 Task: Add a dependency to the task Upgrade and migrate company customer relationship management (CRM) to a cloud-based solution , the existing task  Integrate a new email marketing system for a company's email campaigns in the project AgileImpact
Action: Mouse moved to (1016, 169)
Screenshot: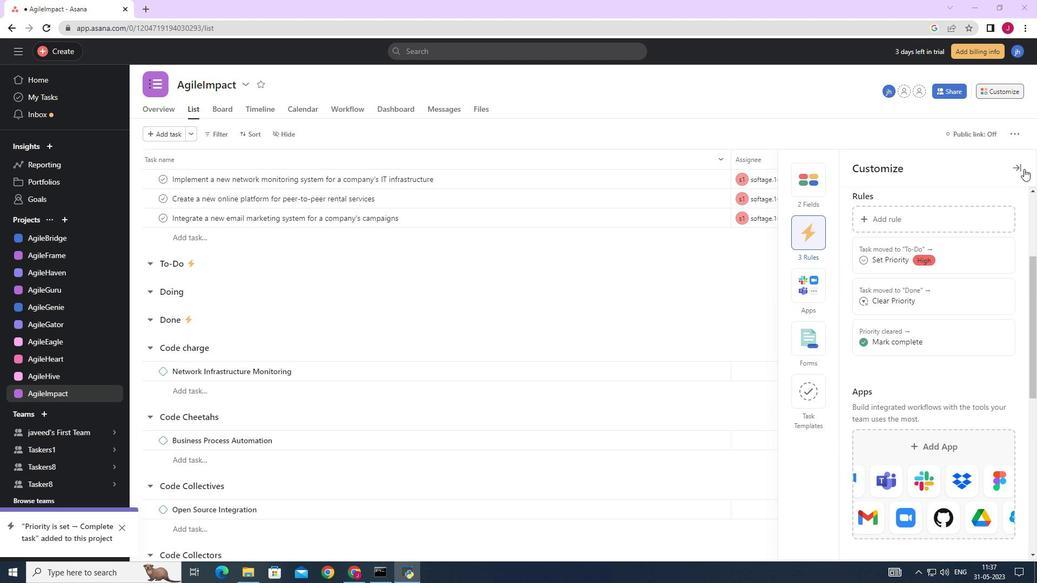
Action: Mouse pressed left at (1016, 169)
Screenshot: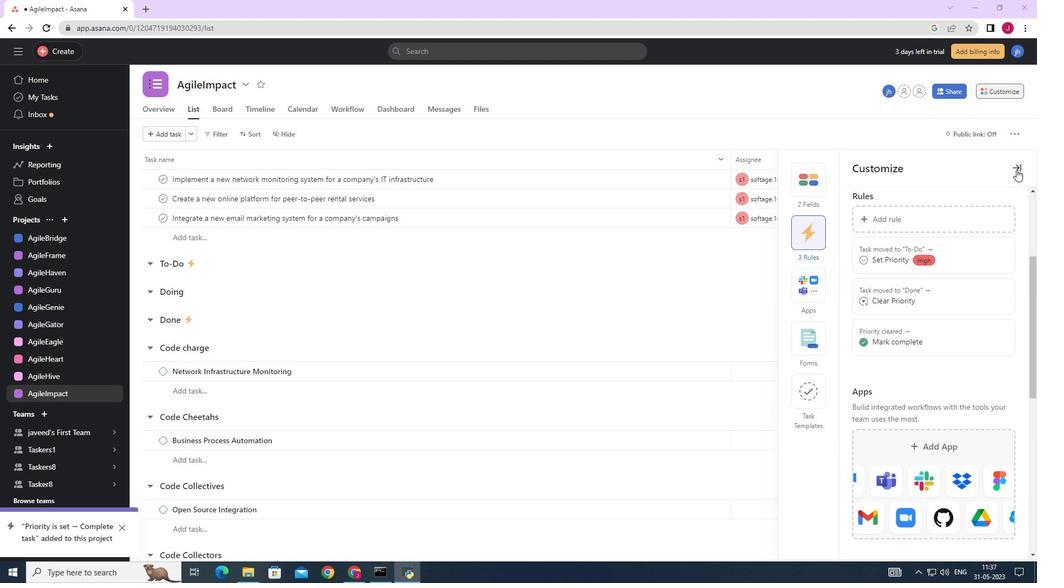 
Action: Mouse moved to (341, 306)
Screenshot: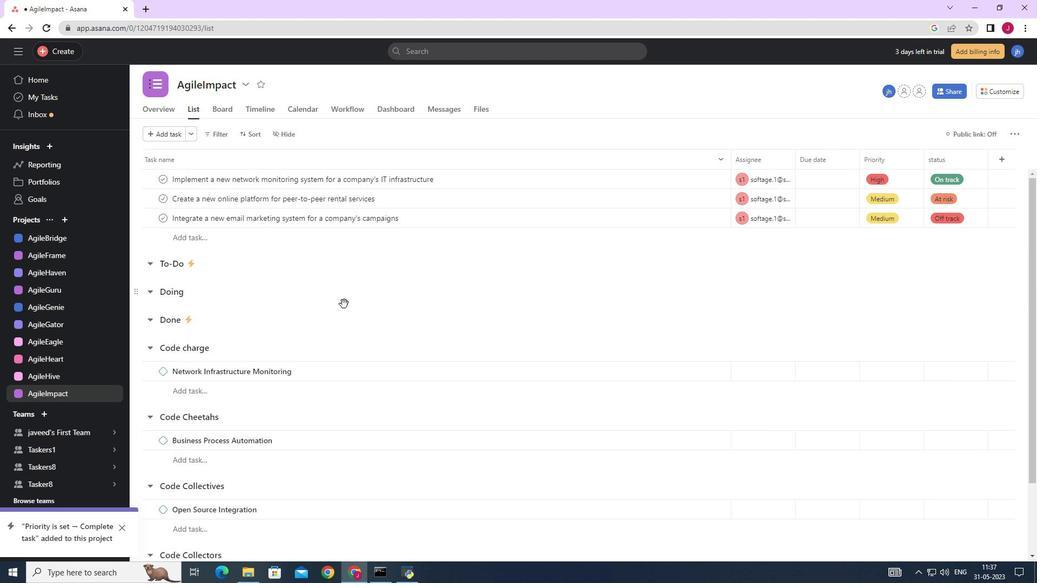 
Action: Mouse scrolled (341, 306) with delta (0, 0)
Screenshot: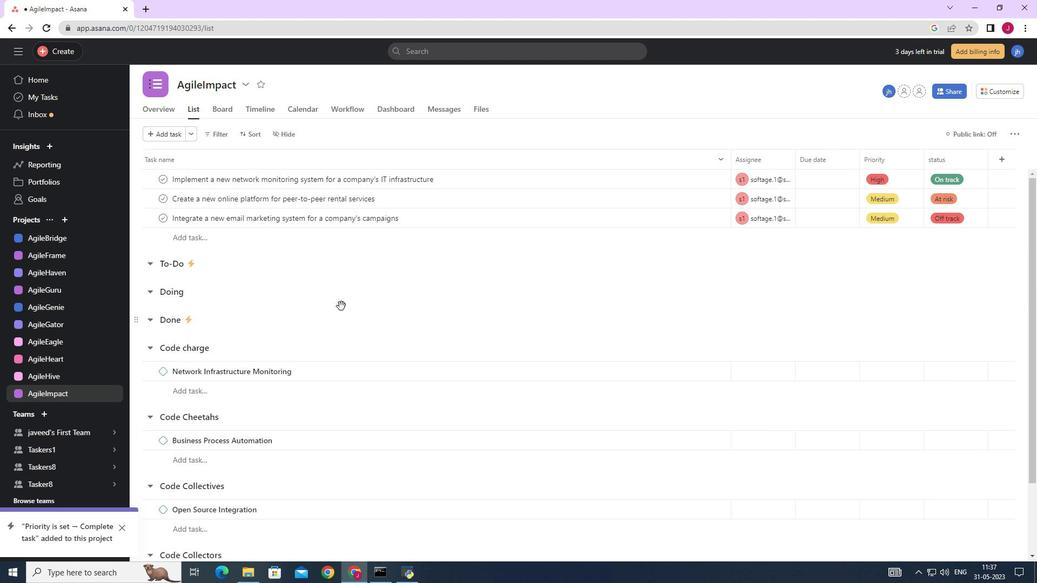 
Action: Mouse moved to (341, 306)
Screenshot: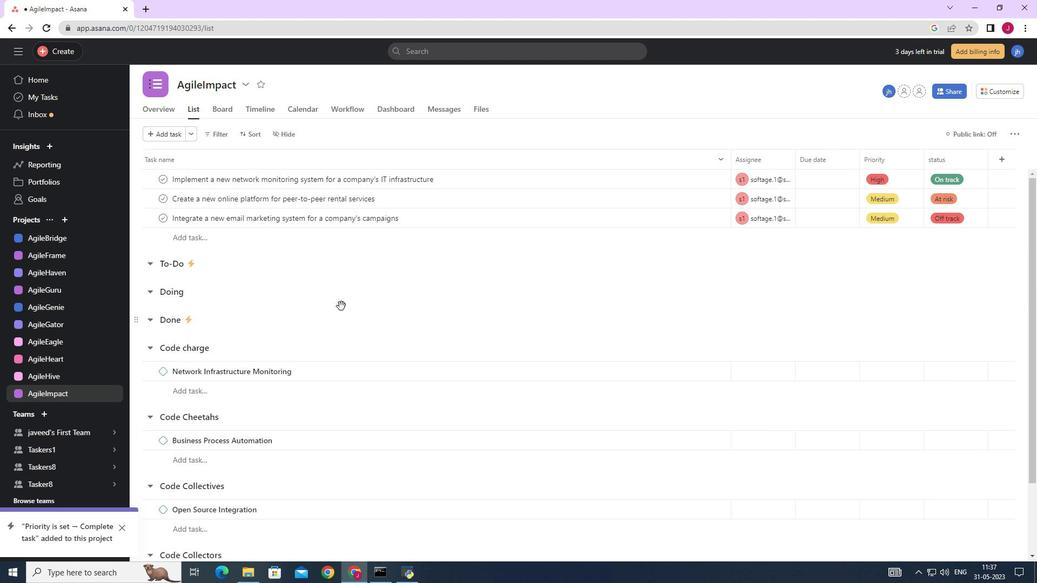 
Action: Mouse scrolled (341, 306) with delta (0, 0)
Screenshot: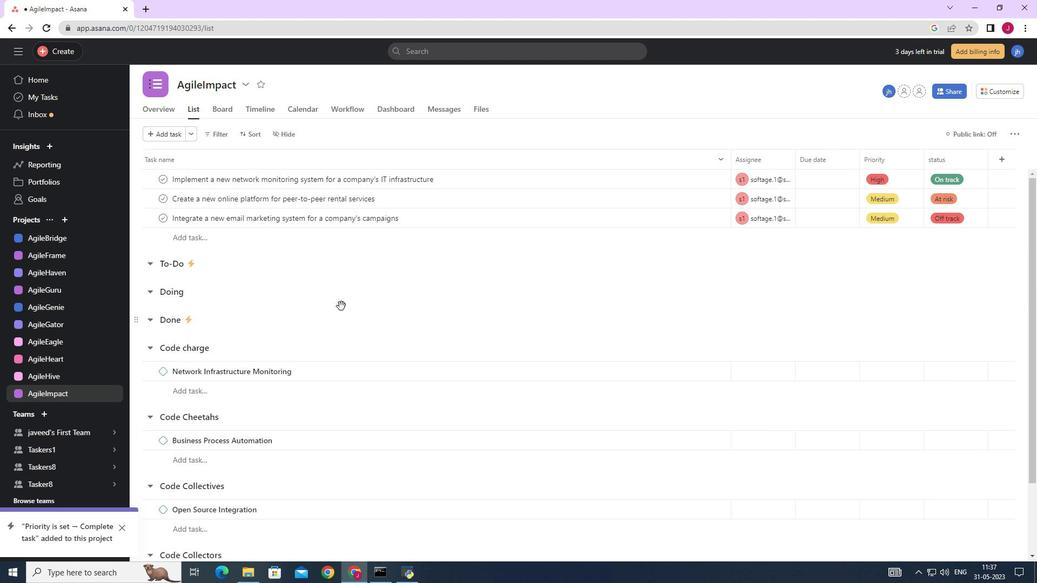 
Action: Mouse moved to (341, 307)
Screenshot: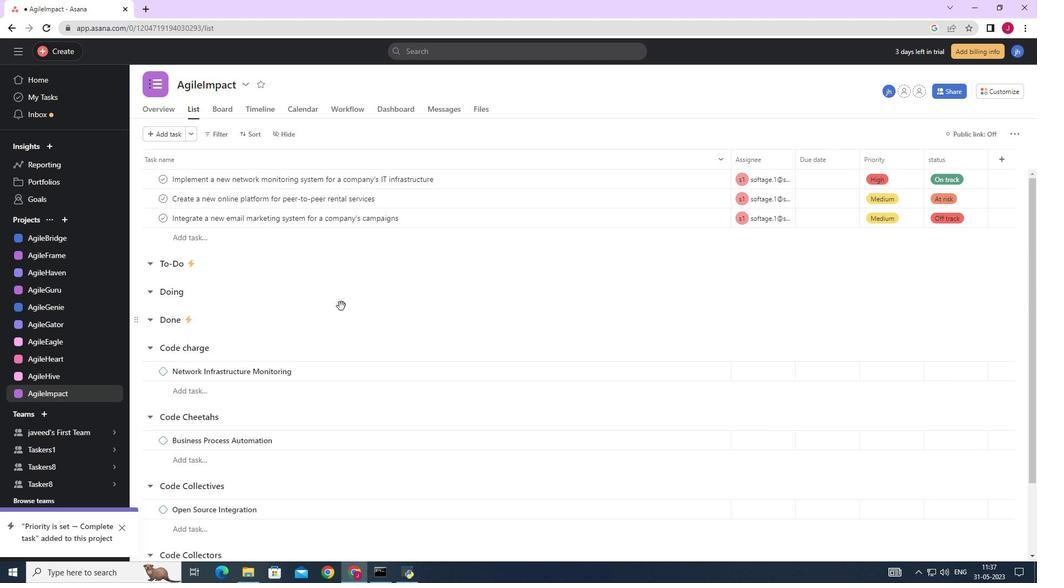 
Action: Mouse scrolled (341, 306) with delta (0, 0)
Screenshot: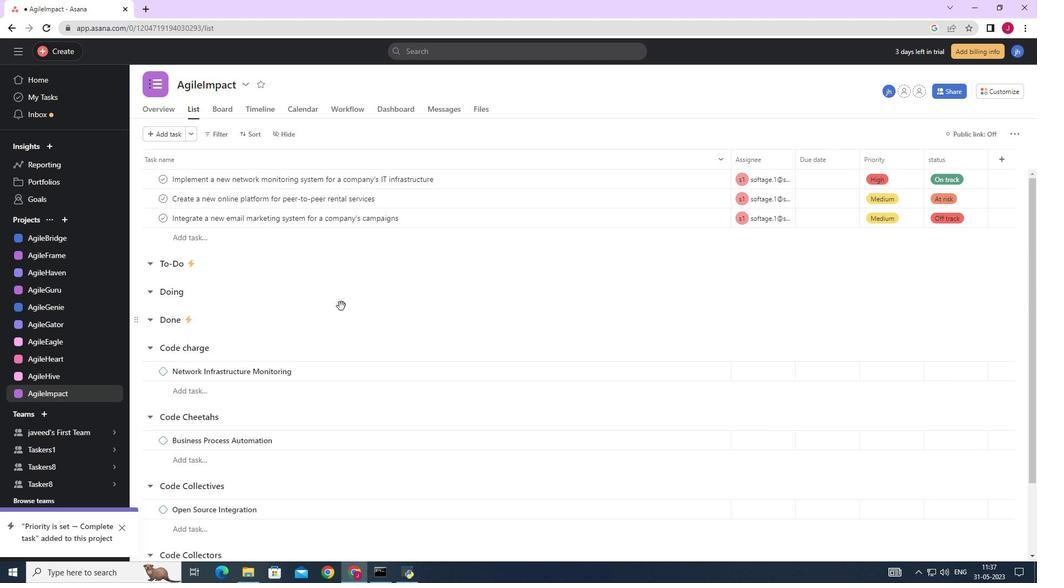 
Action: Mouse moved to (341, 310)
Screenshot: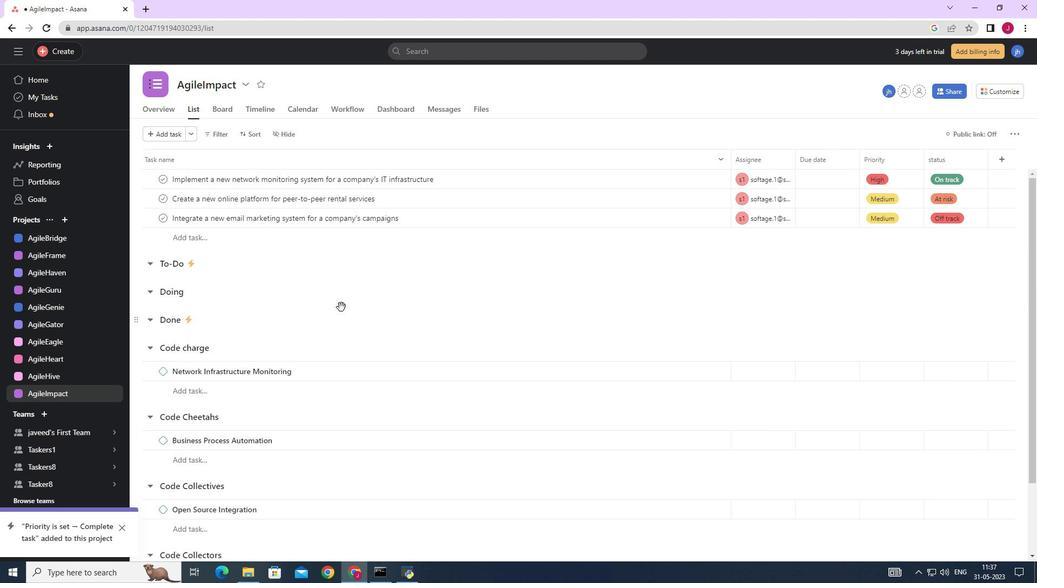 
Action: Mouse scrolled (341, 308) with delta (0, 0)
Screenshot: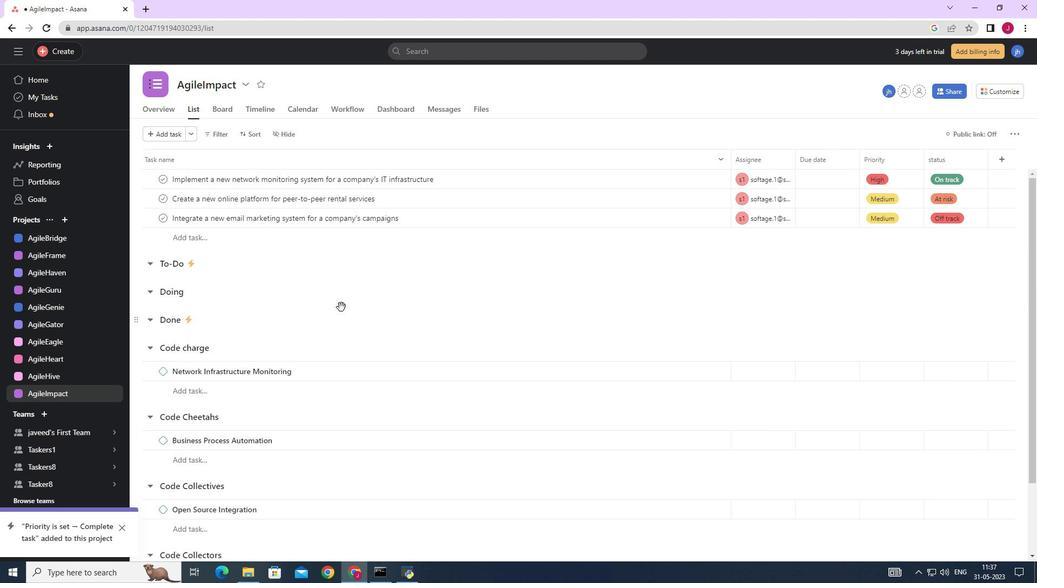 
Action: Mouse moved to (341, 314)
Screenshot: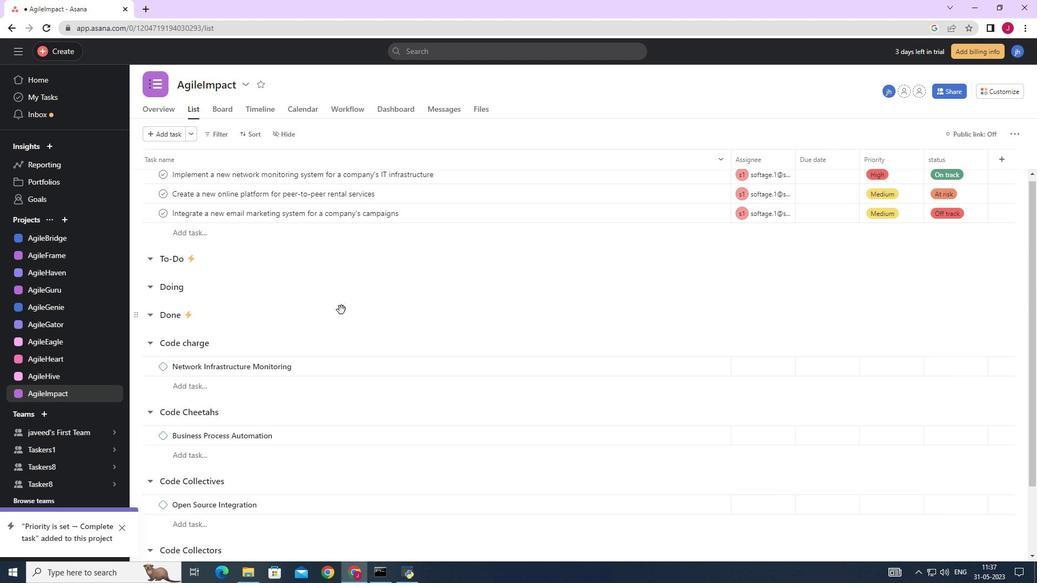 
Action: Mouse scrolled (341, 312) with delta (0, 0)
Screenshot: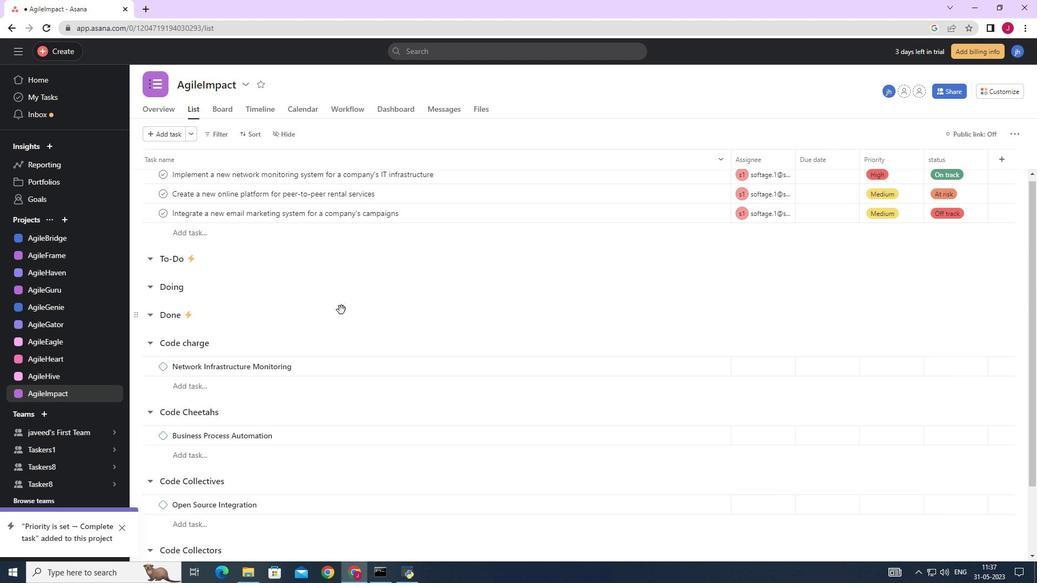 
Action: Mouse moved to (325, 407)
Screenshot: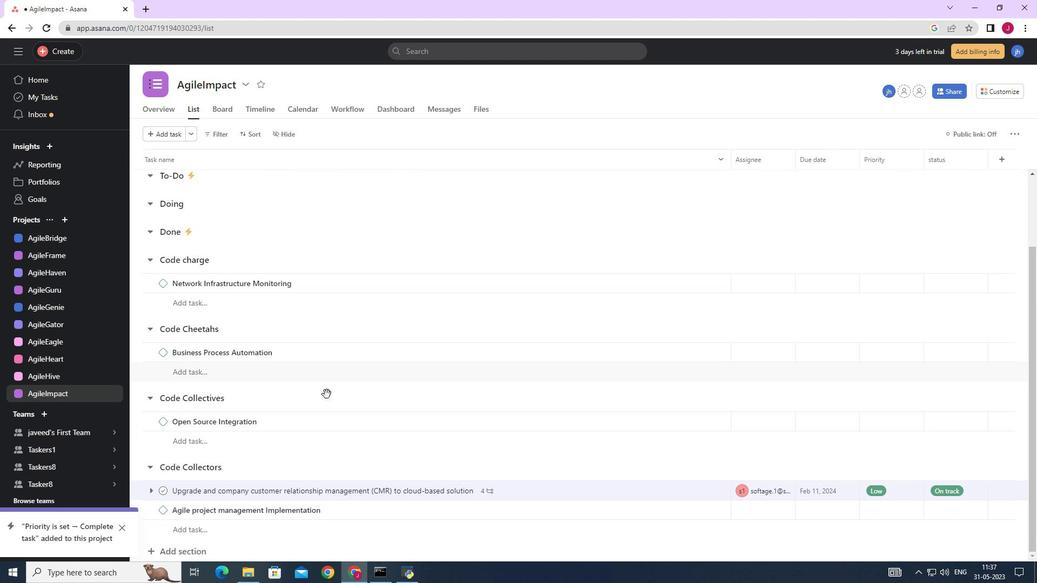 
Action: Mouse scrolled (325, 406) with delta (0, 0)
Screenshot: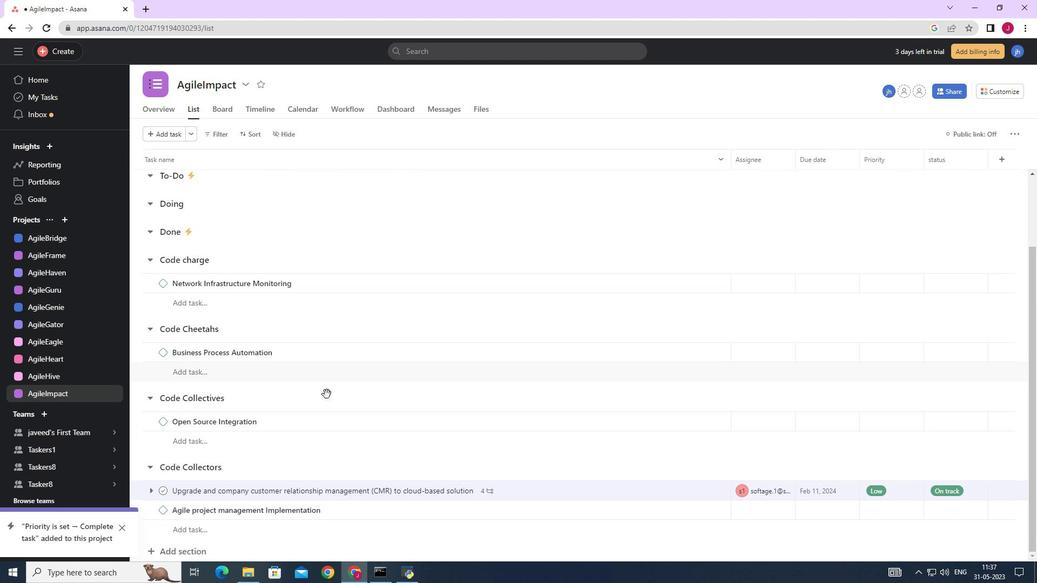 
Action: Mouse moved to (324, 411)
Screenshot: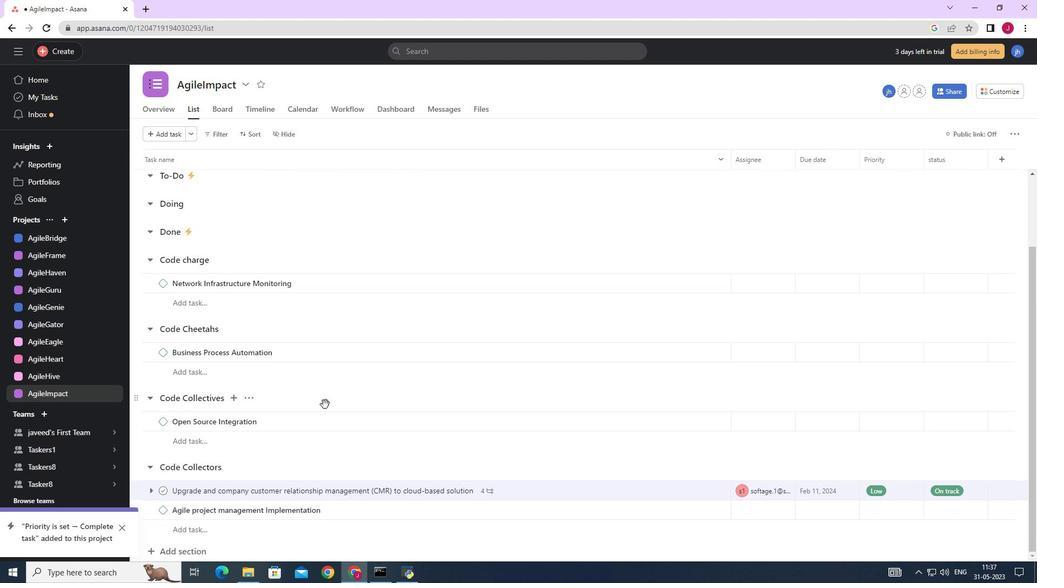 
Action: Mouse scrolled (324, 410) with delta (0, 0)
Screenshot: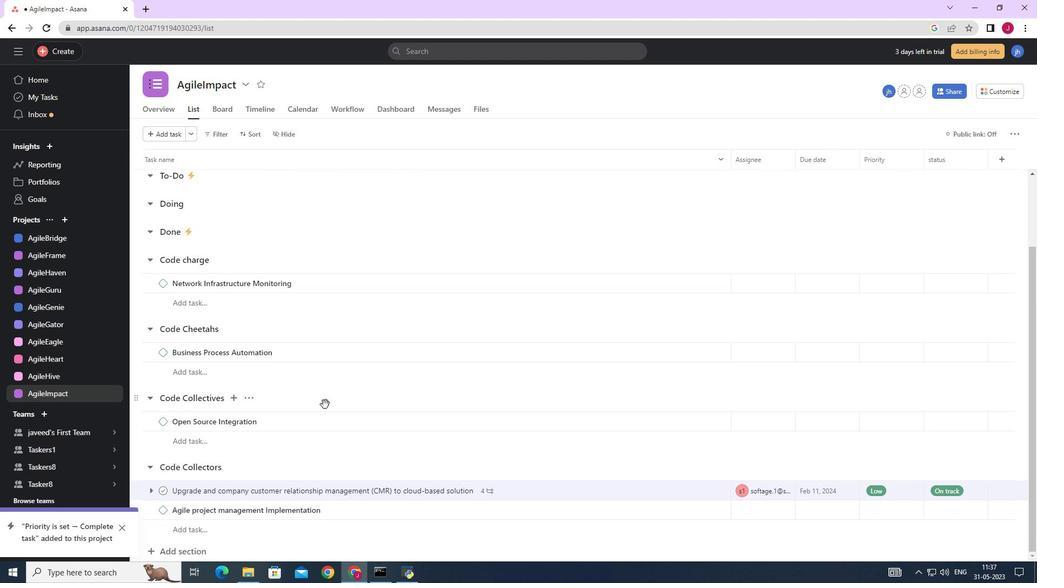 
Action: Mouse moved to (324, 412)
Screenshot: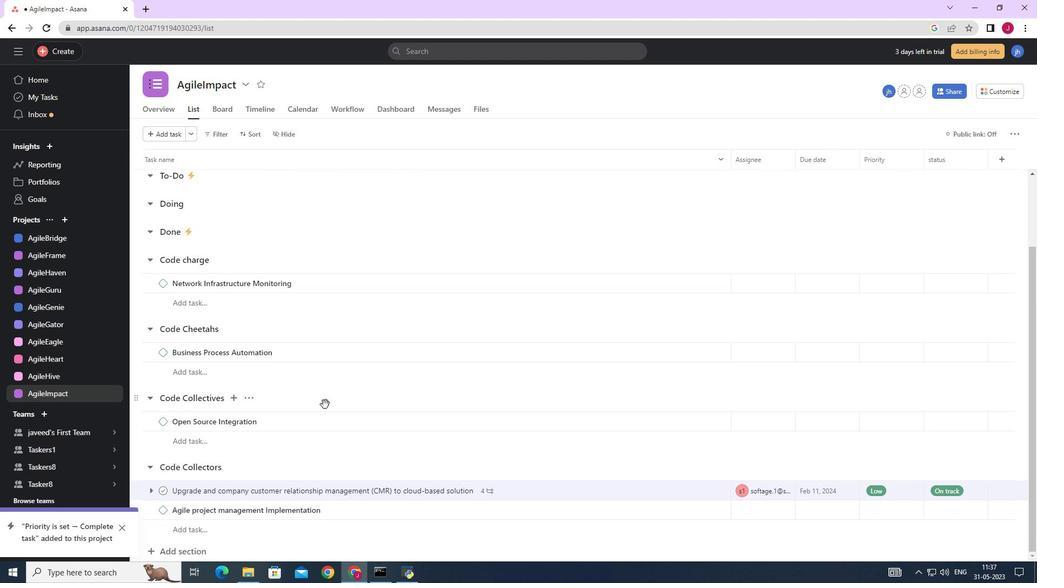 
Action: Mouse scrolled (324, 411) with delta (0, 0)
Screenshot: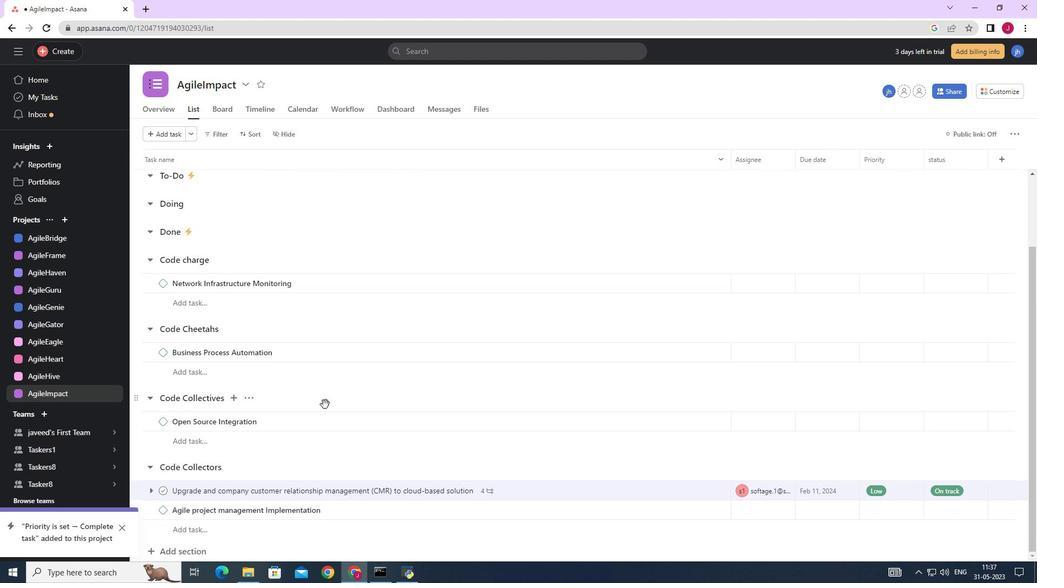 
Action: Mouse moved to (324, 412)
Screenshot: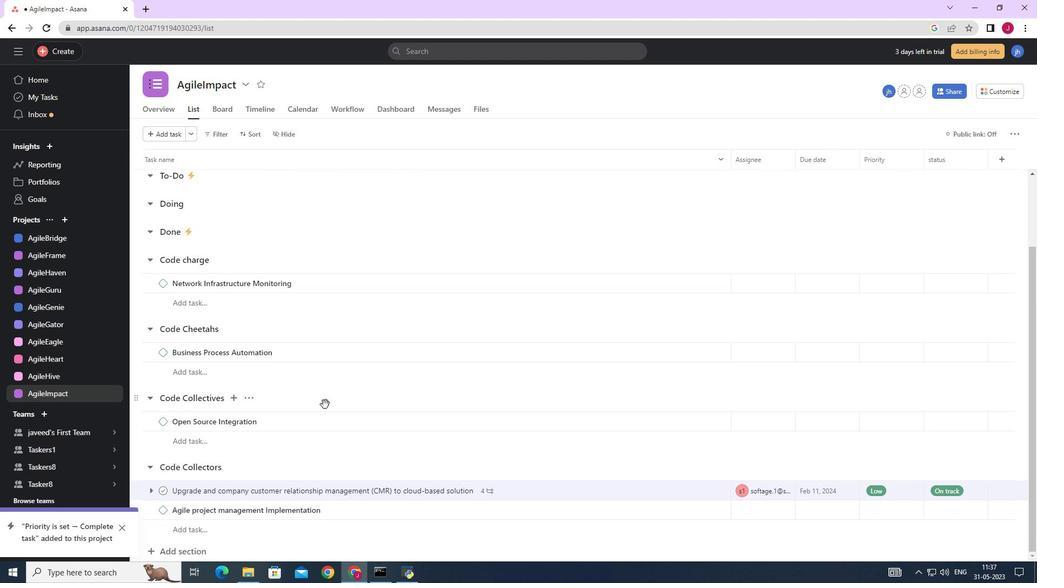 
Action: Mouse scrolled (324, 411) with delta (0, 0)
Screenshot: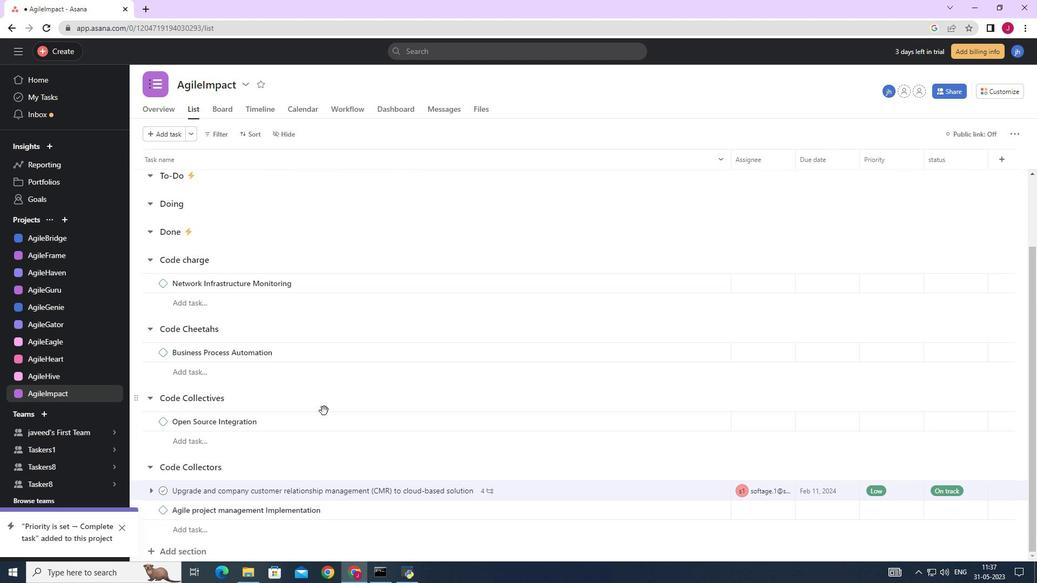 
Action: Mouse moved to (324, 421)
Screenshot: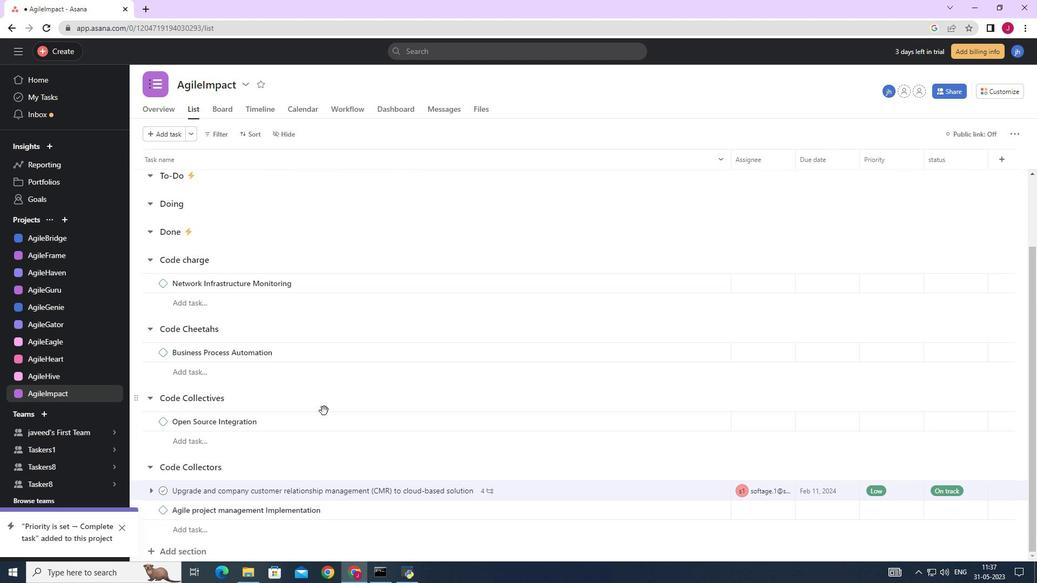 
Action: Mouse scrolled (324, 413) with delta (0, 0)
Screenshot: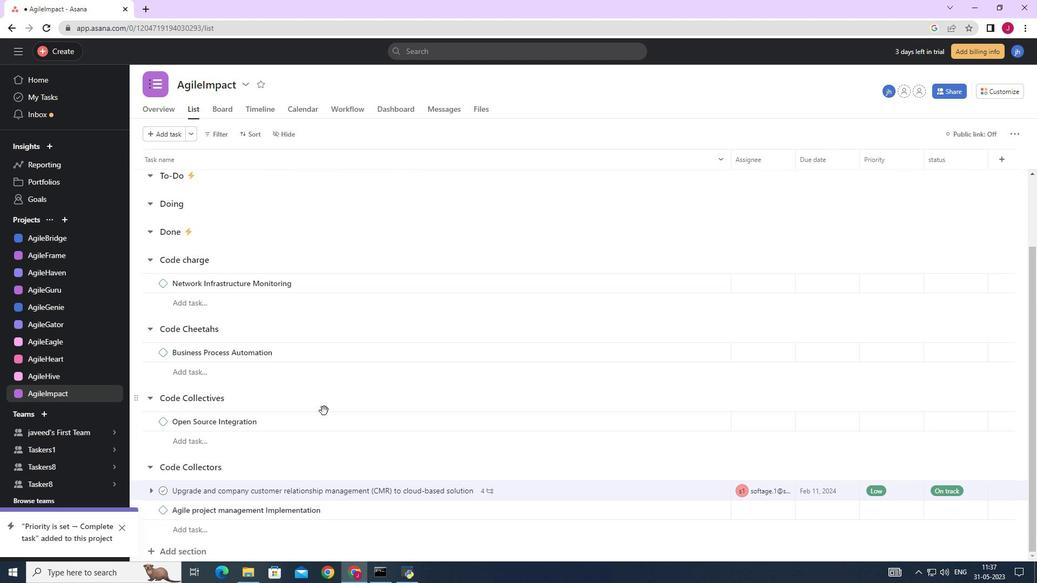 
Action: Mouse moved to (660, 486)
Screenshot: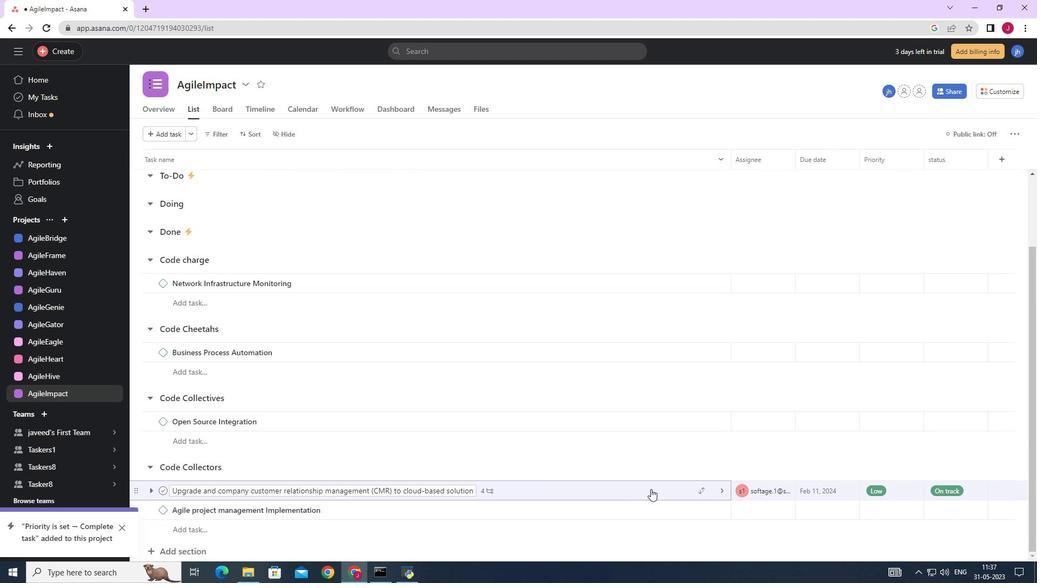 
Action: Mouse pressed left at (660, 486)
Screenshot: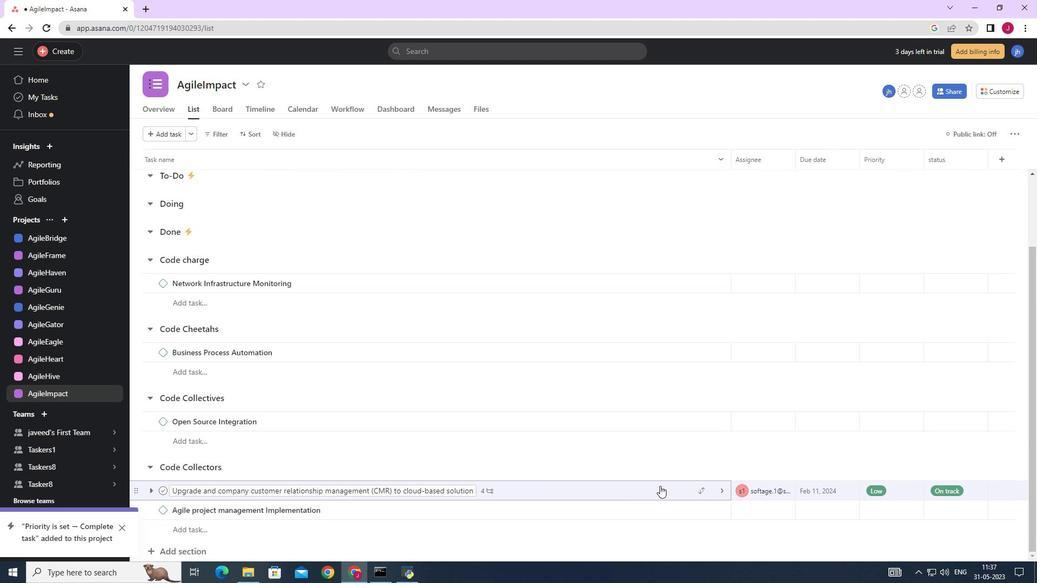 
Action: Mouse moved to (781, 309)
Screenshot: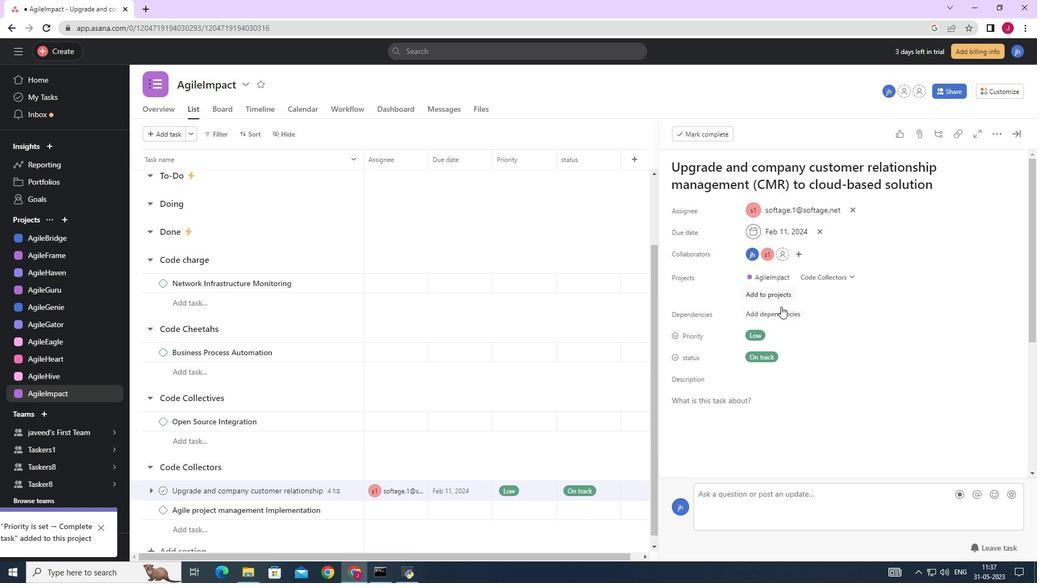 
Action: Mouse pressed left at (781, 309)
Screenshot: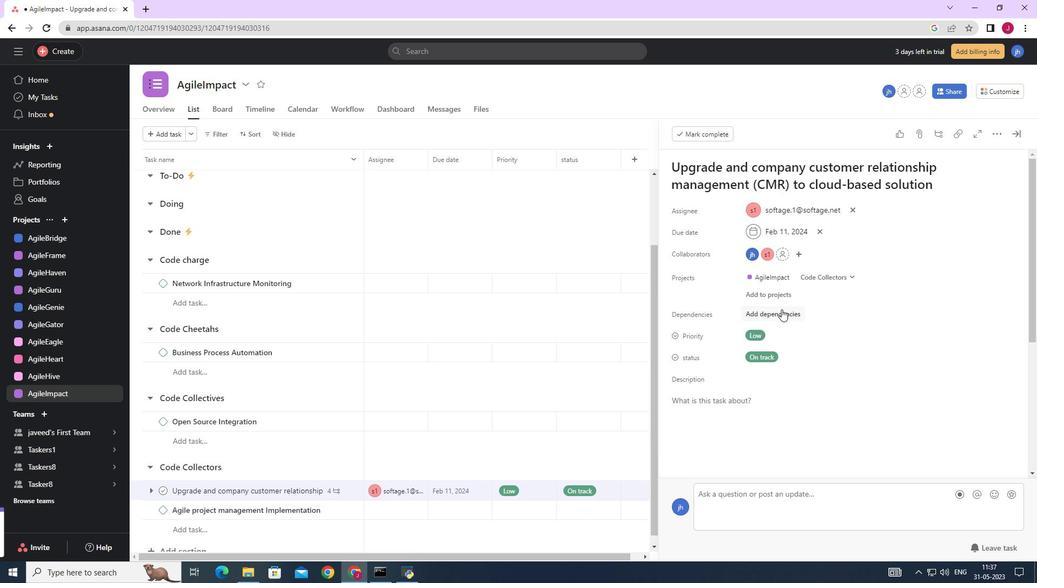 
Action: Mouse moved to (839, 356)
Screenshot: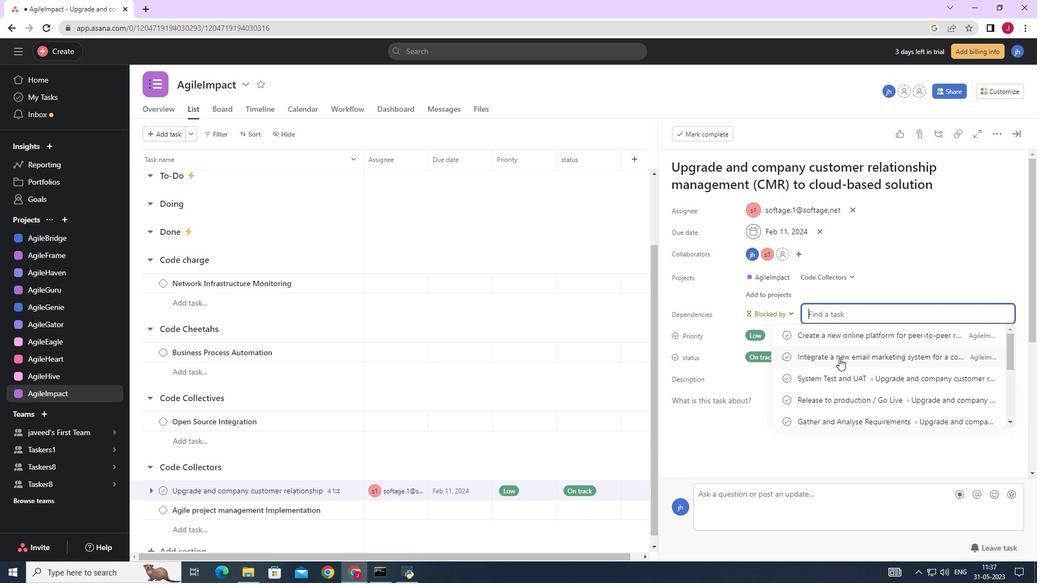 
Action: Mouse pressed left at (839, 356)
Screenshot: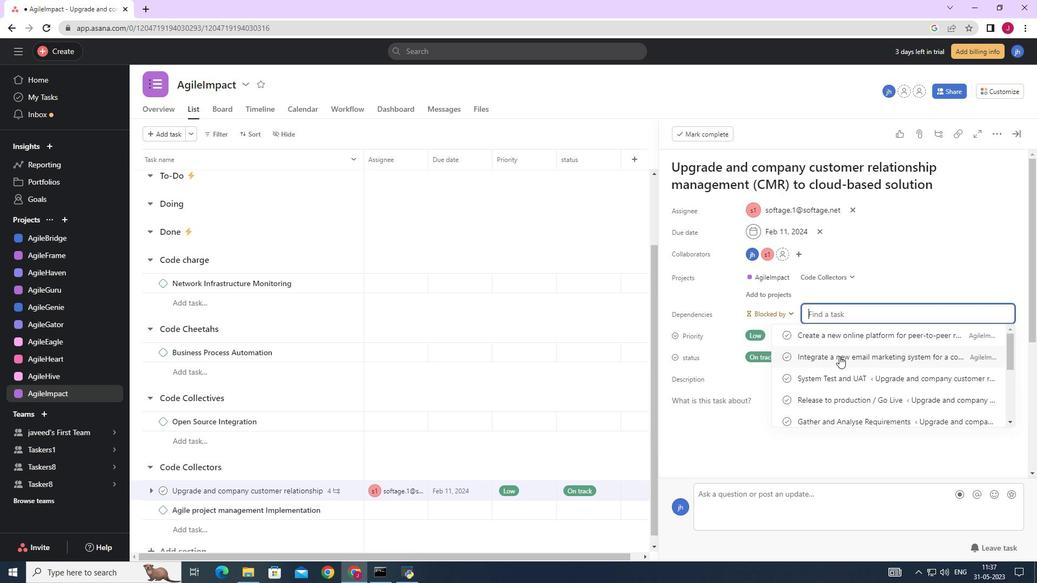
Action: Mouse moved to (1017, 137)
Screenshot: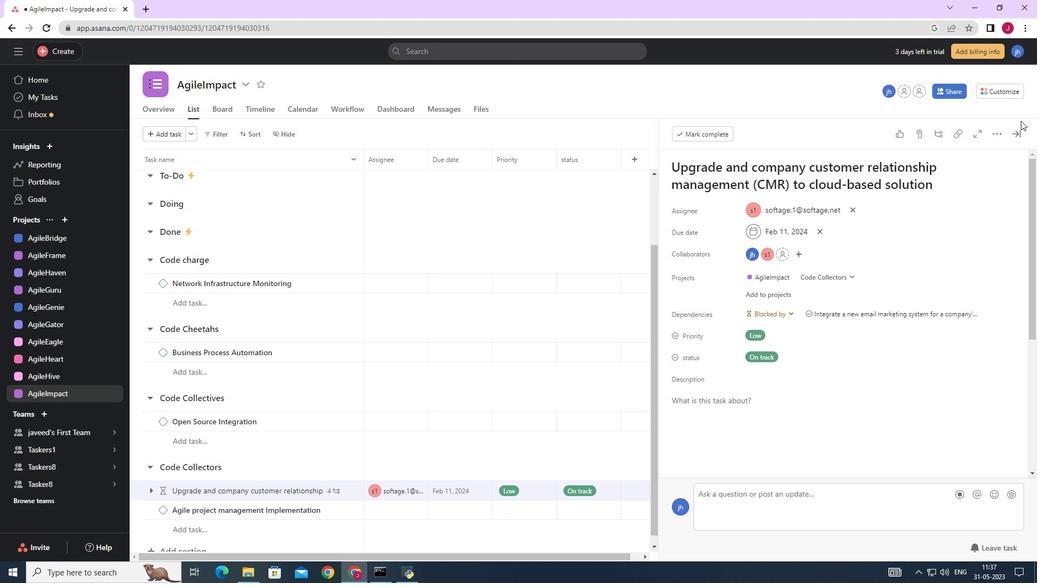 
Action: Mouse pressed left at (1017, 137)
Screenshot: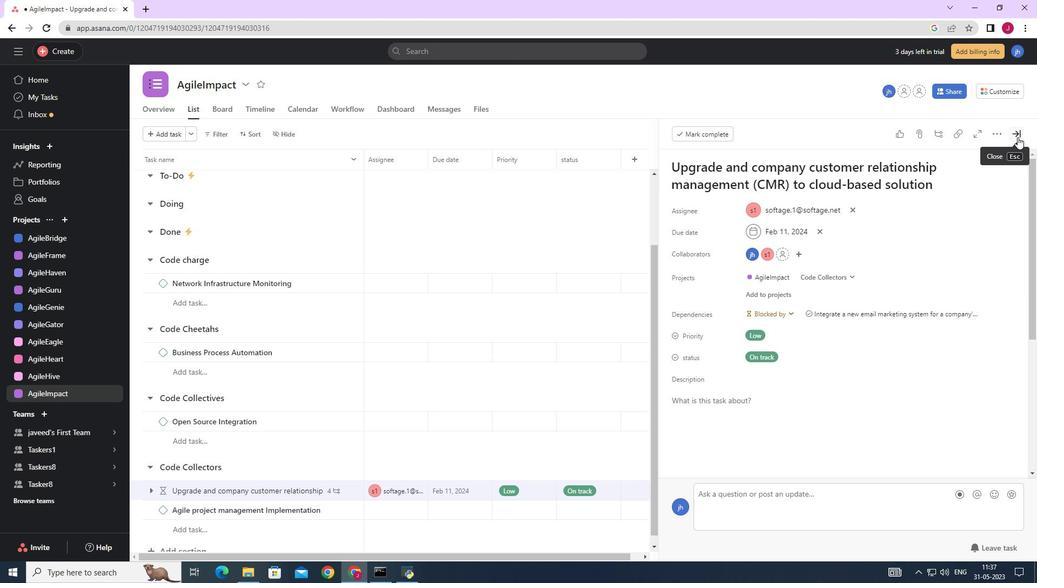 
Action: Mouse moved to (989, 148)
Screenshot: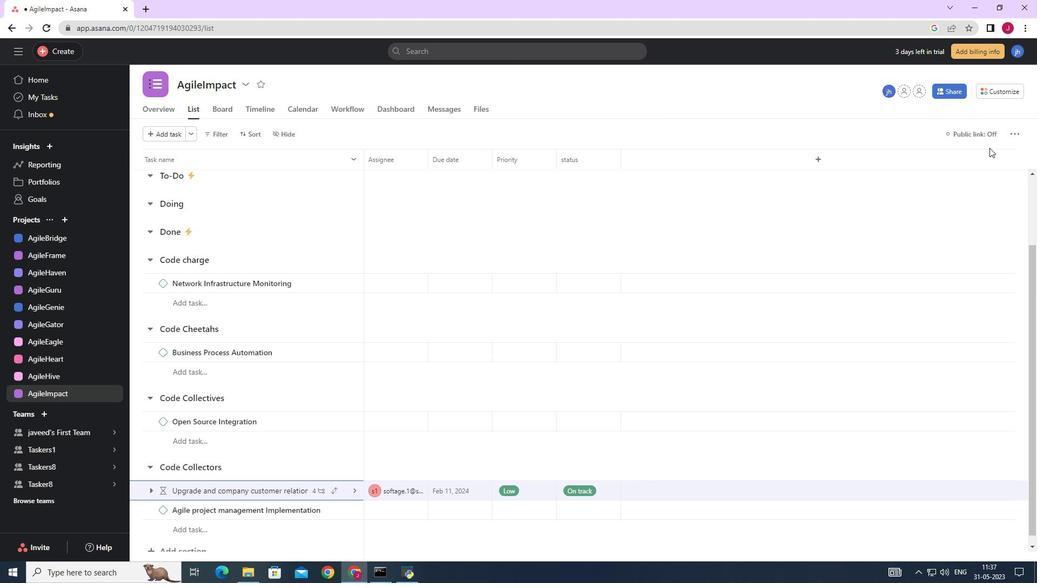 
